 Task: Add Nordic Naturals Ultimate Omega 2X Mini to the cart.
Action: Mouse moved to (249, 115)
Screenshot: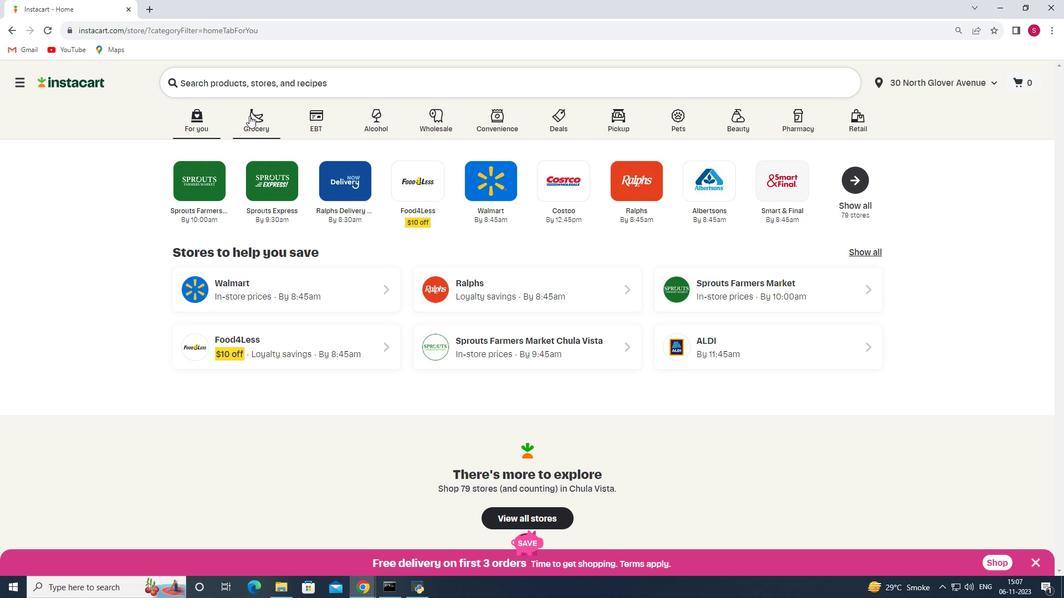 
Action: Mouse pressed left at (249, 115)
Screenshot: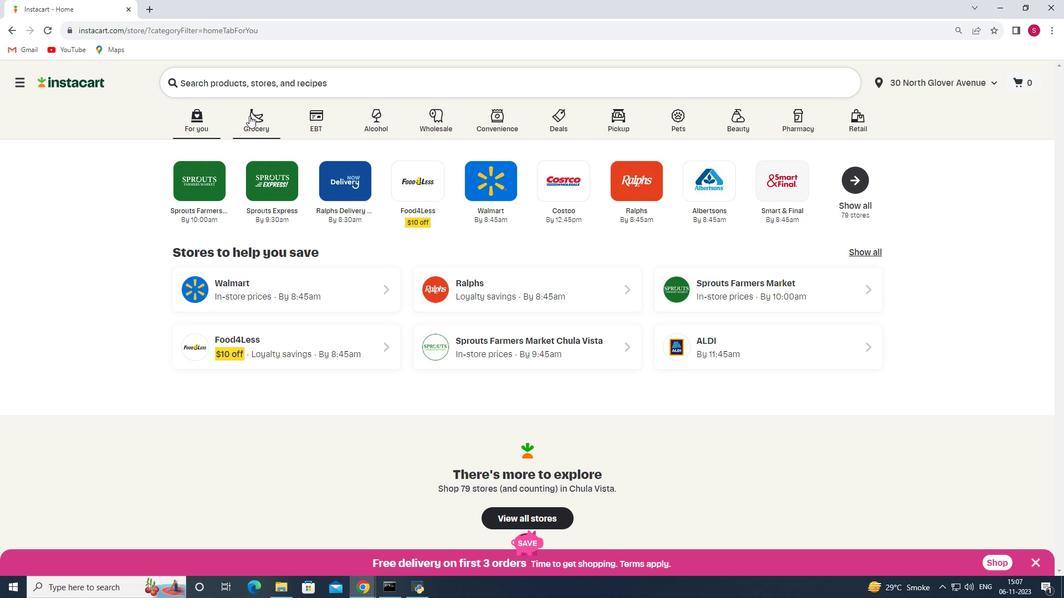 
Action: Mouse moved to (238, 328)
Screenshot: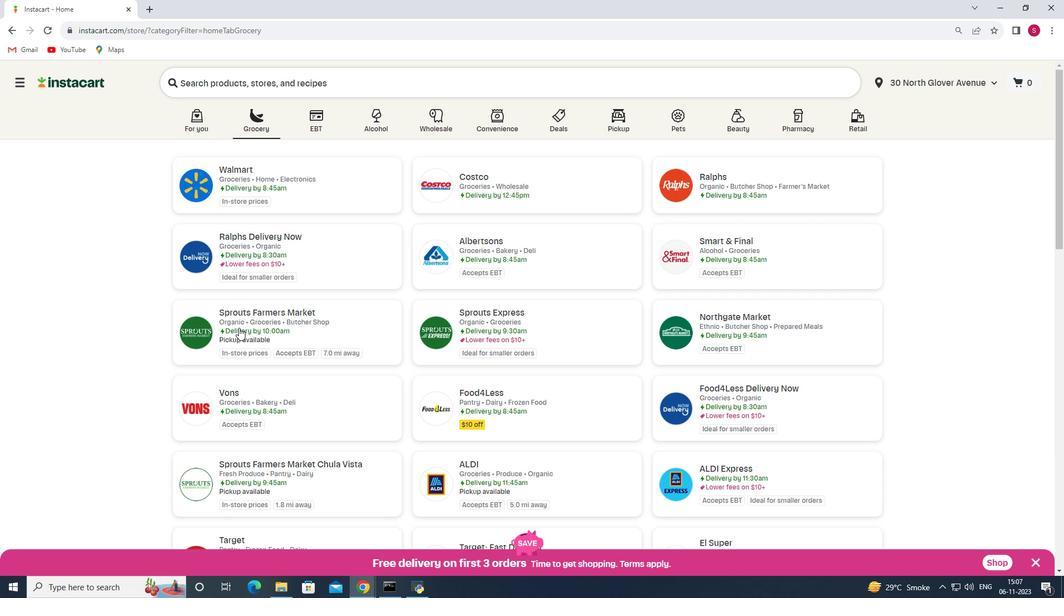 
Action: Mouse pressed left at (238, 328)
Screenshot: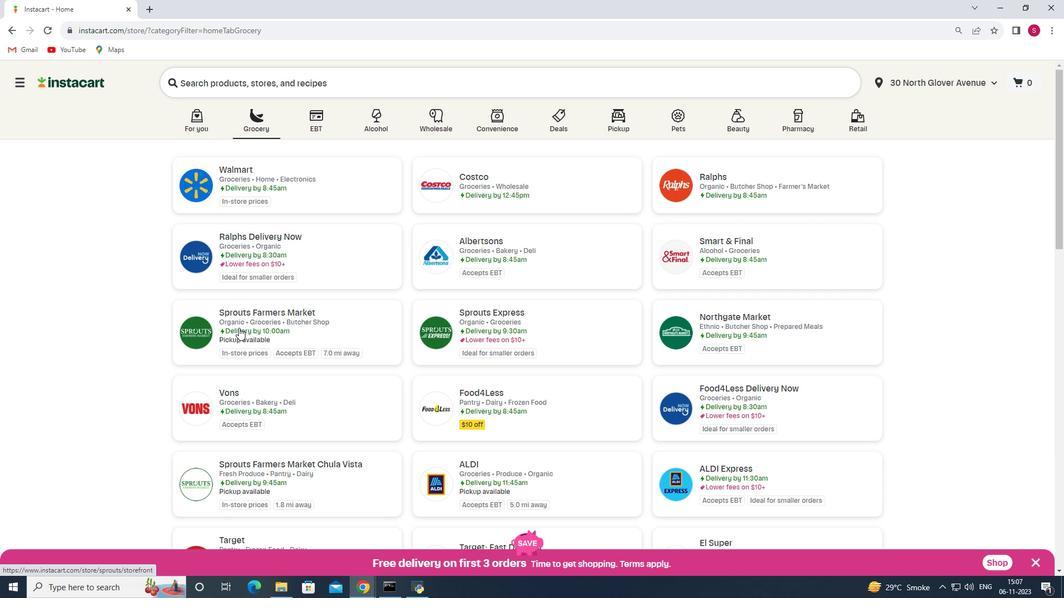 
Action: Mouse moved to (53, 373)
Screenshot: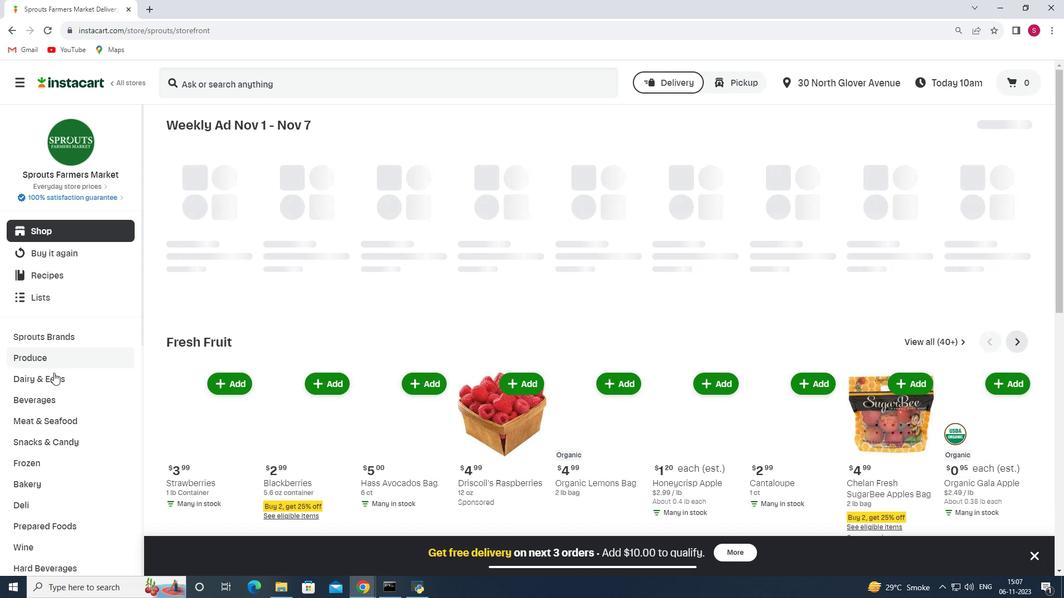 
Action: Mouse scrolled (53, 372) with delta (0, 0)
Screenshot: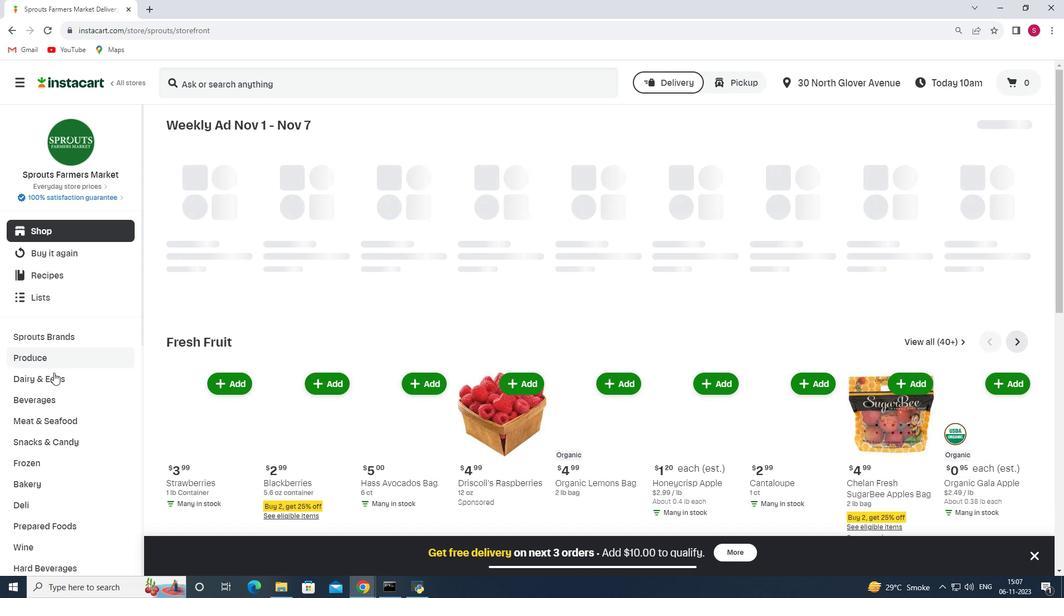 
Action: Mouse scrolled (53, 372) with delta (0, 0)
Screenshot: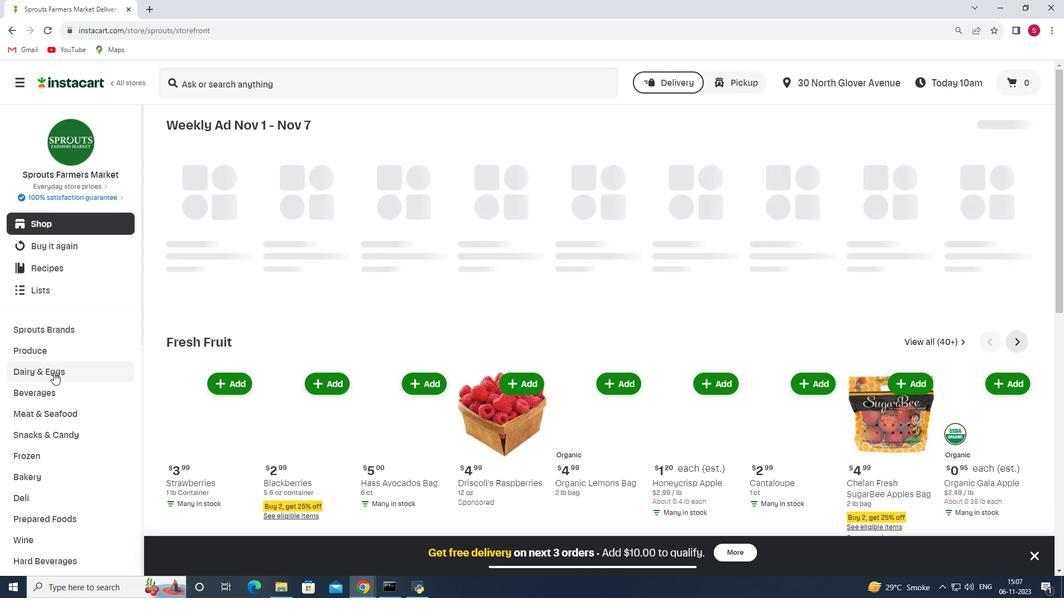 
Action: Mouse scrolled (53, 372) with delta (0, 0)
Screenshot: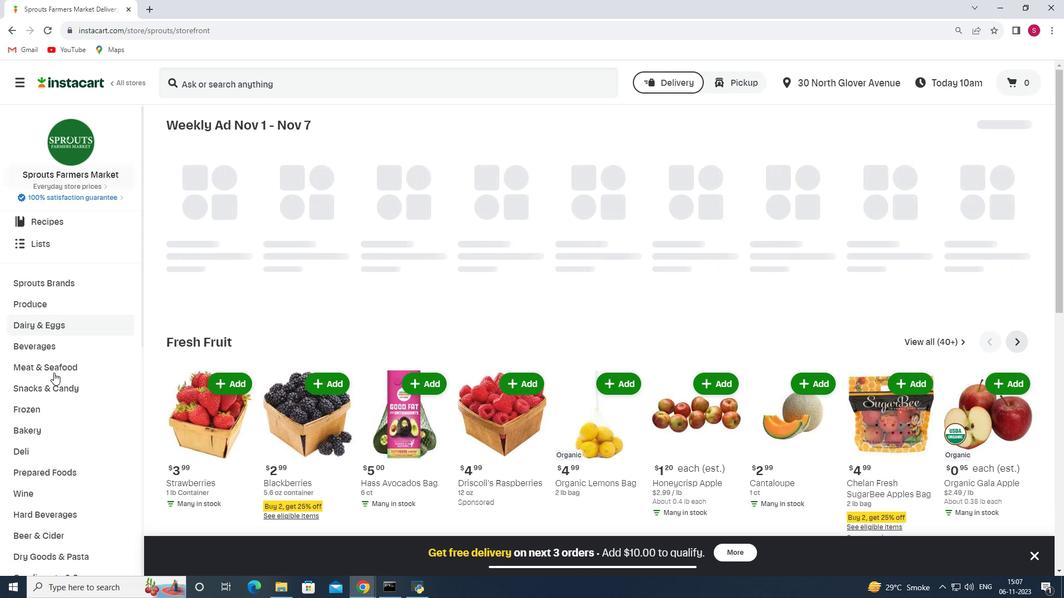 
Action: Mouse scrolled (53, 372) with delta (0, 0)
Screenshot: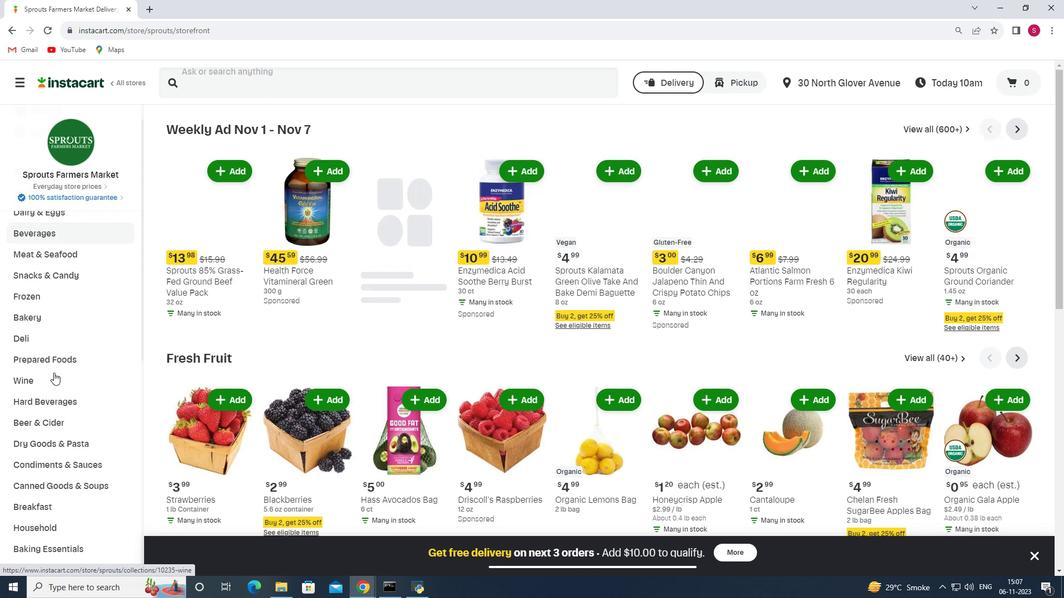 
Action: Mouse scrolled (53, 372) with delta (0, 0)
Screenshot: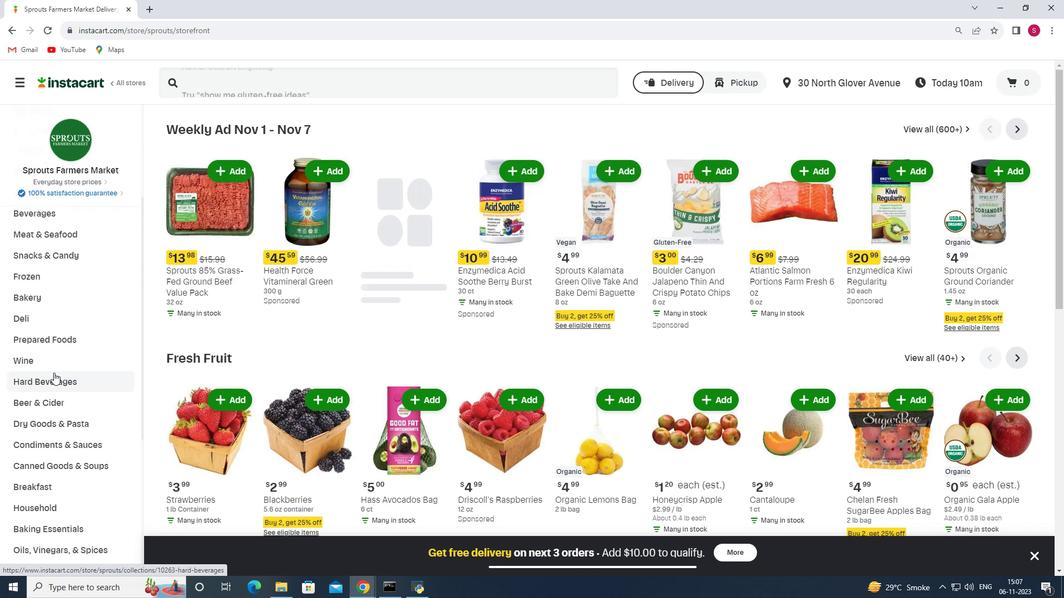 
Action: Mouse scrolled (53, 372) with delta (0, 0)
Screenshot: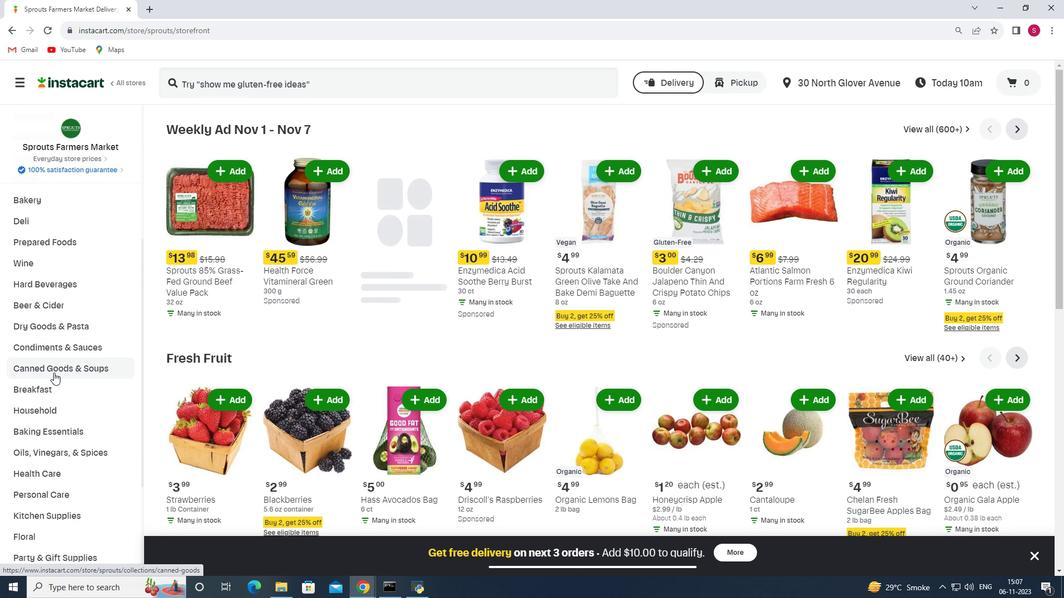 
Action: Mouse scrolled (53, 372) with delta (0, 0)
Screenshot: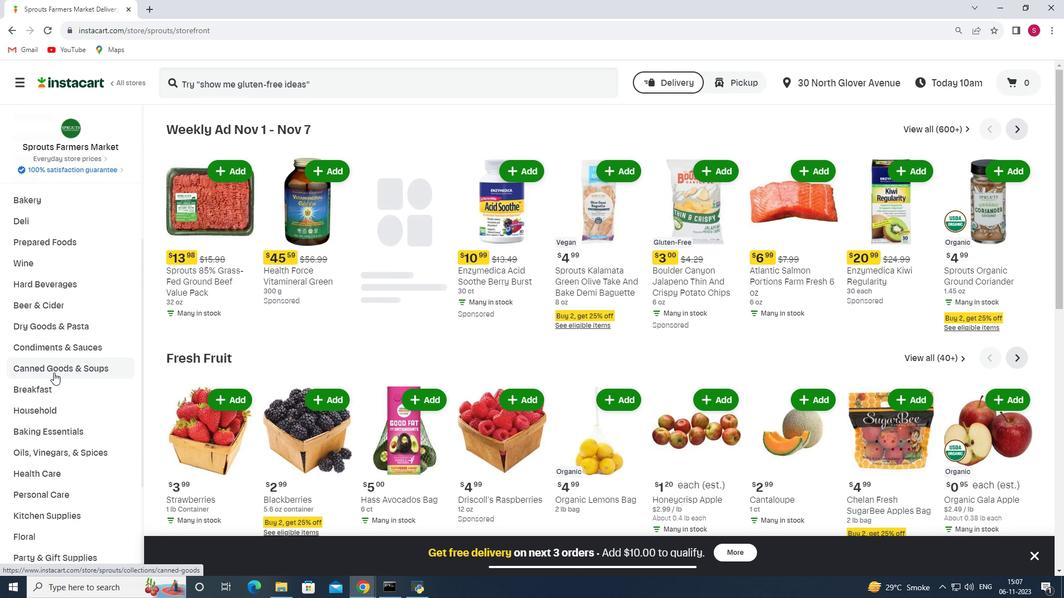 
Action: Mouse moved to (53, 366)
Screenshot: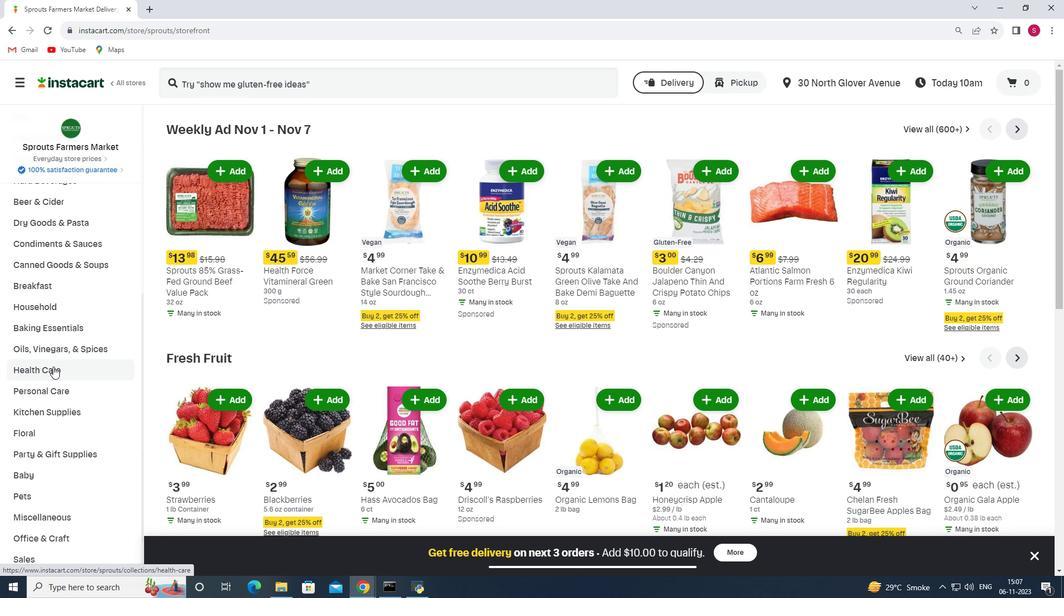 
Action: Mouse pressed left at (53, 366)
Screenshot: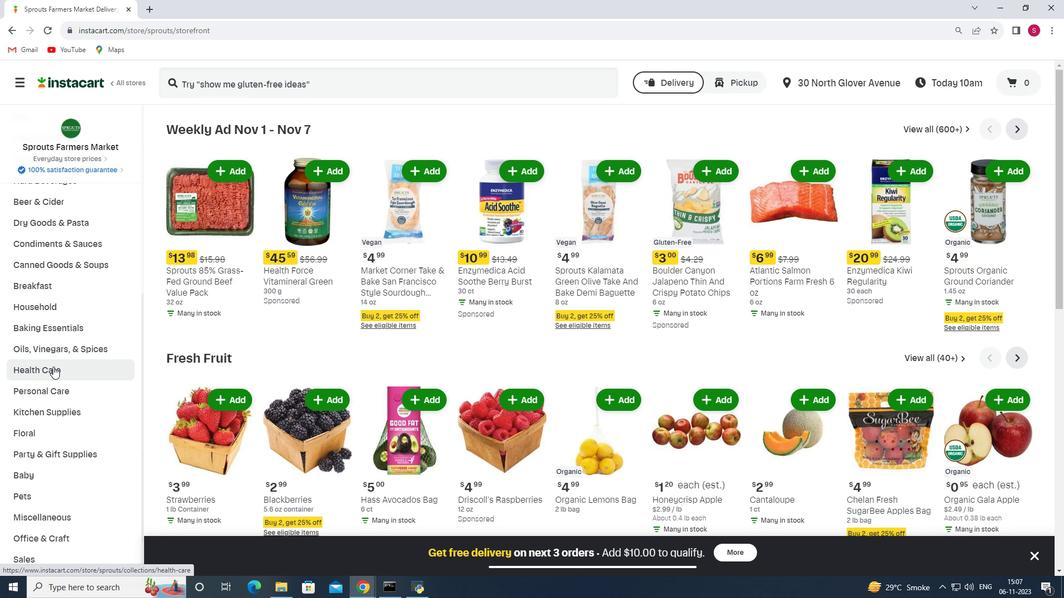 
Action: Mouse moved to (403, 151)
Screenshot: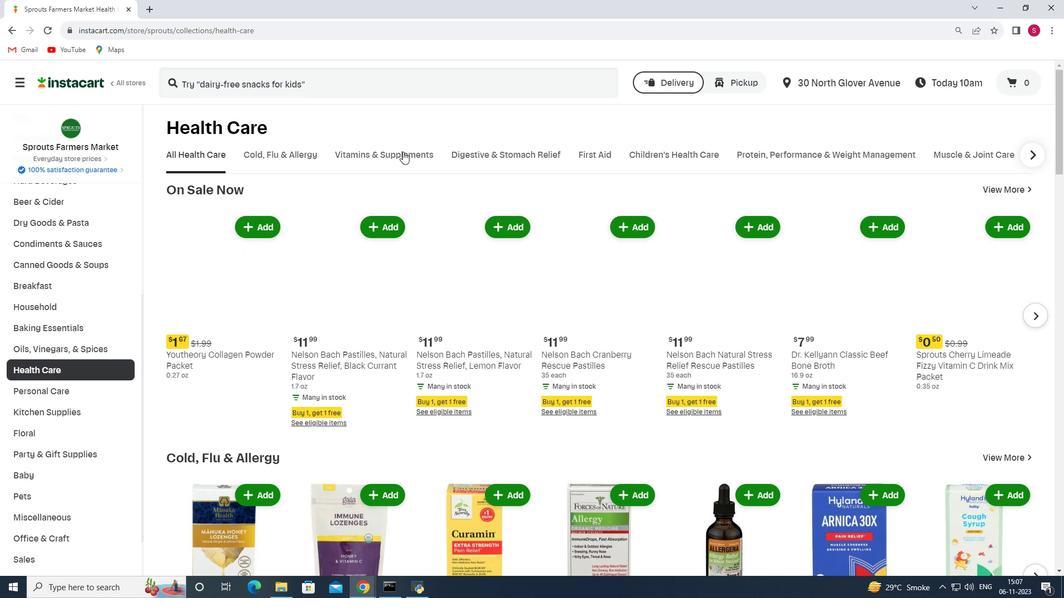 
Action: Mouse pressed left at (403, 151)
Screenshot: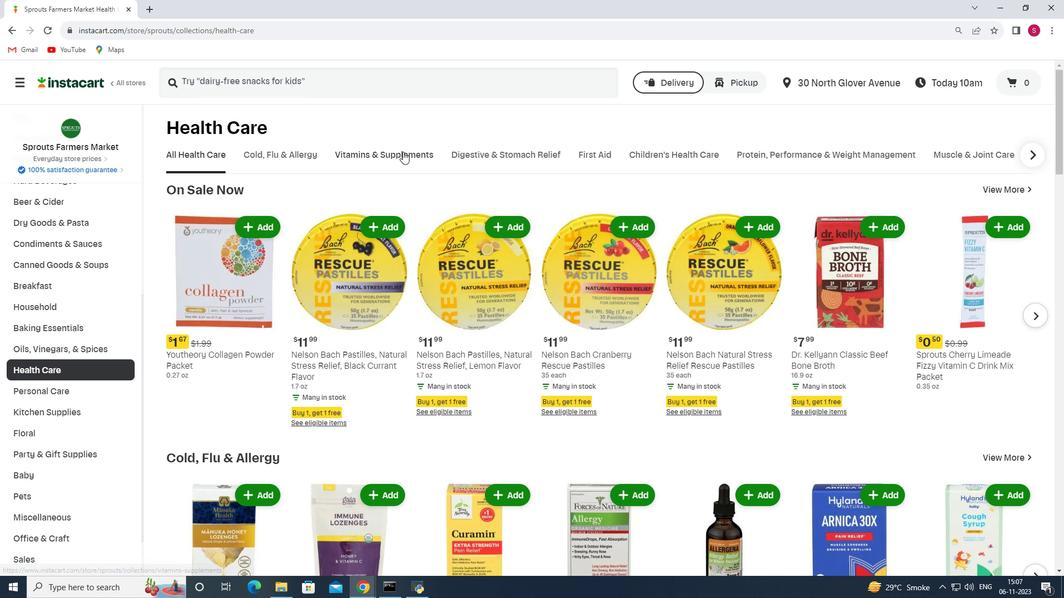 
Action: Mouse moved to (760, 199)
Screenshot: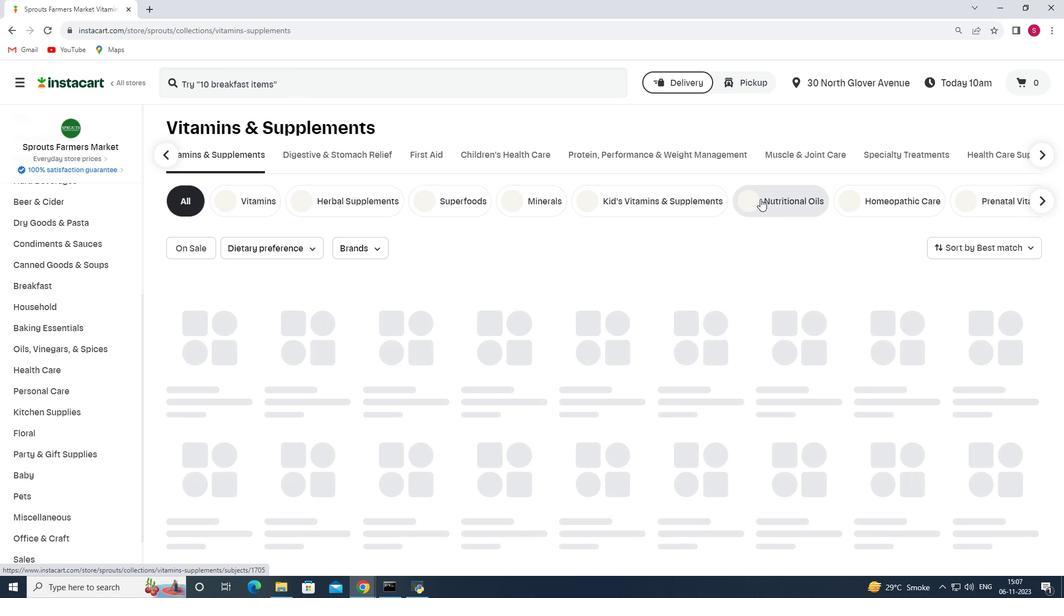
Action: Mouse pressed left at (760, 199)
Screenshot: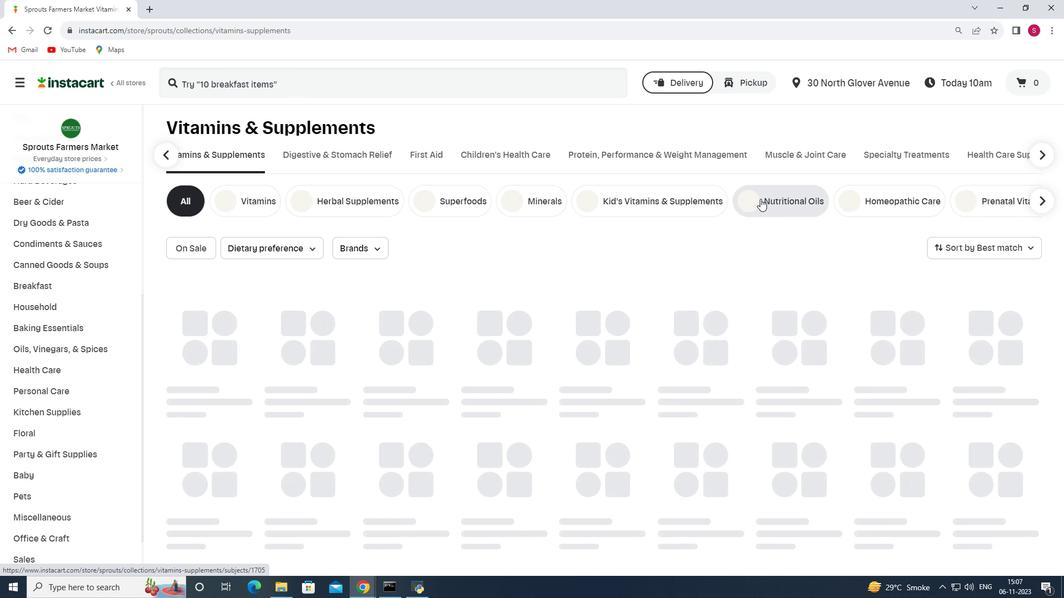 
Action: Mouse moved to (311, 79)
Screenshot: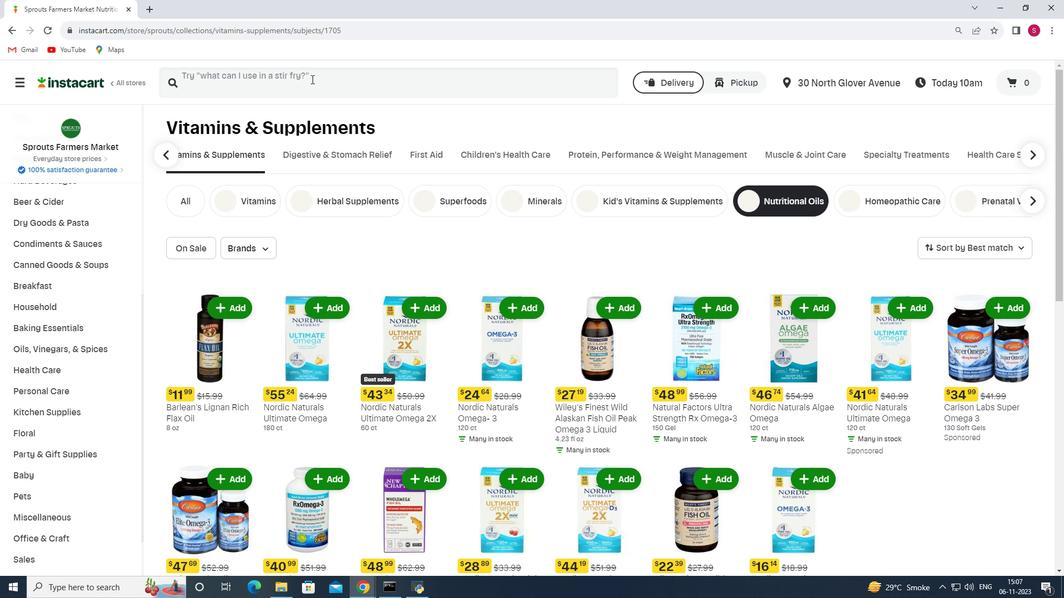 
Action: Mouse pressed left at (311, 79)
Screenshot: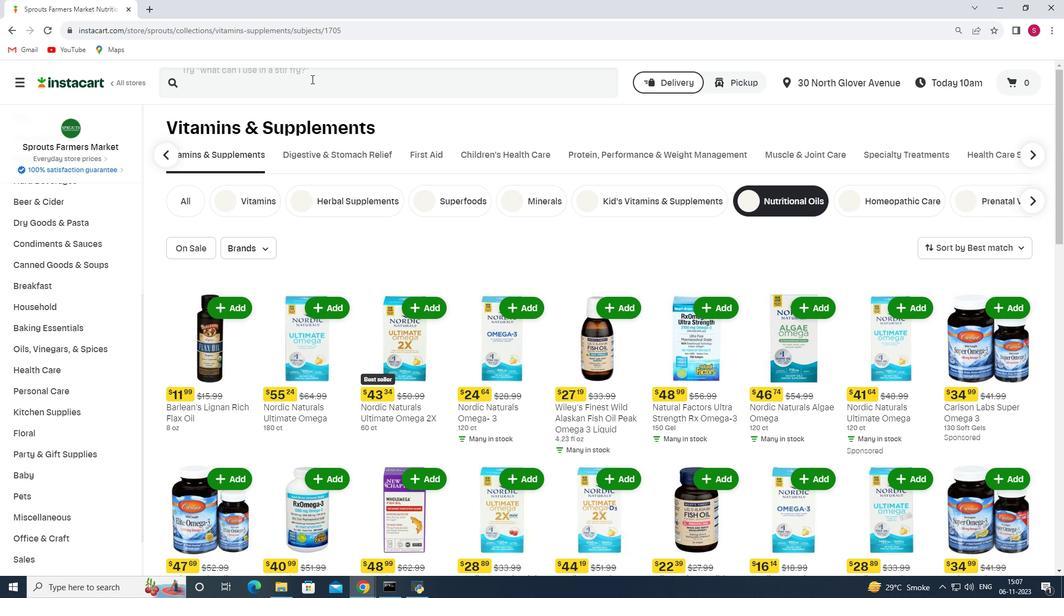 
Action: Key pressed <Key.shift>Nordic<Key.space><Key.shift>Naturals<Key.space><Key.shift>Ultimate<Key.space><Key.shift>Omega<Key.space>2<Key.shift>X<Key.space><Key.shift>Mini<Key.enter>
Screenshot: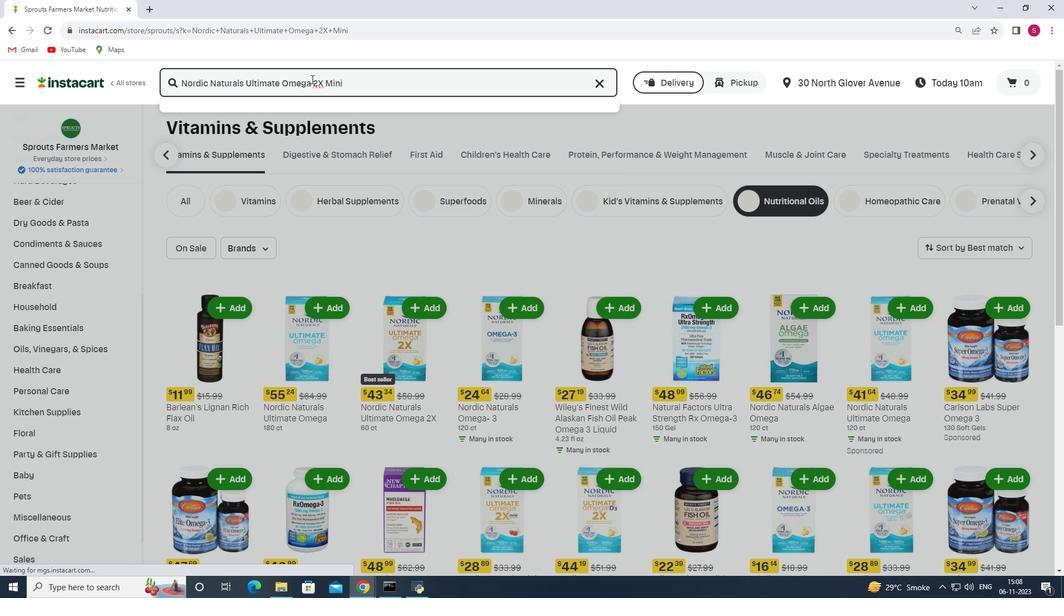 
Action: Mouse moved to (646, 172)
Screenshot: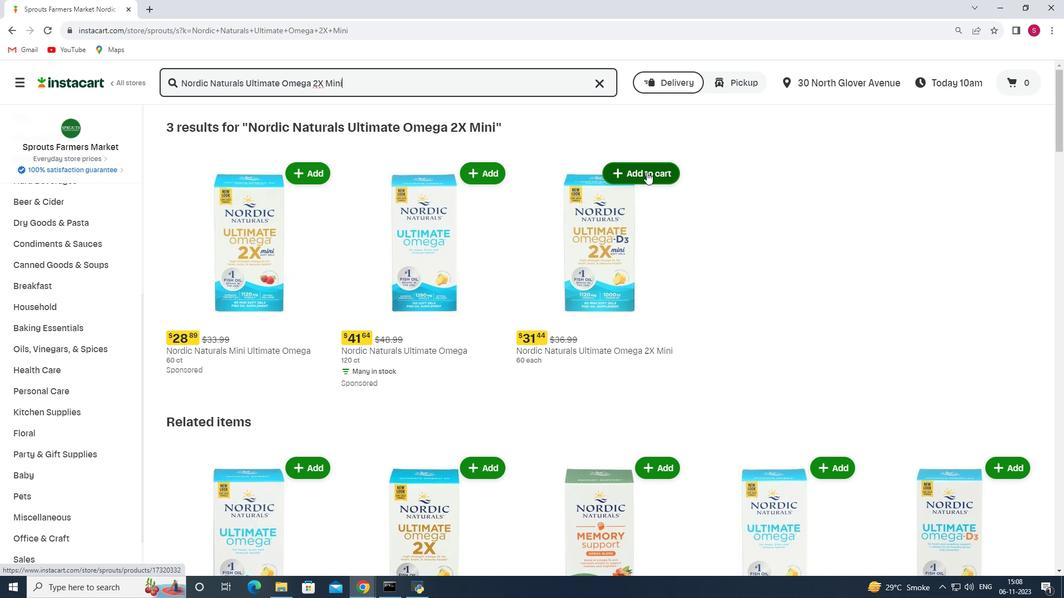 
Action: Mouse pressed left at (646, 172)
Screenshot: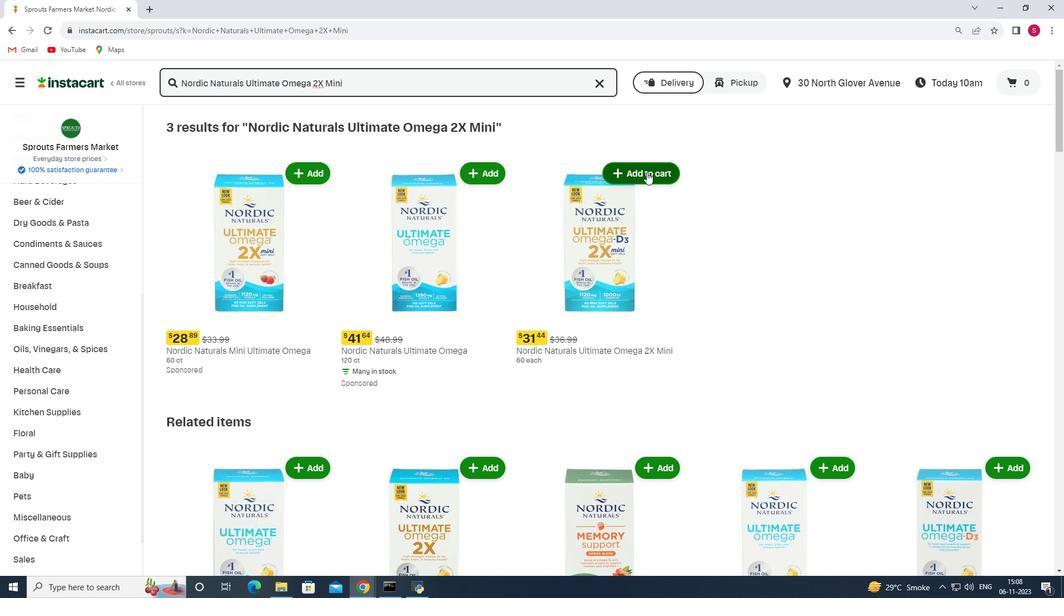 
Action: Mouse moved to (638, 181)
Screenshot: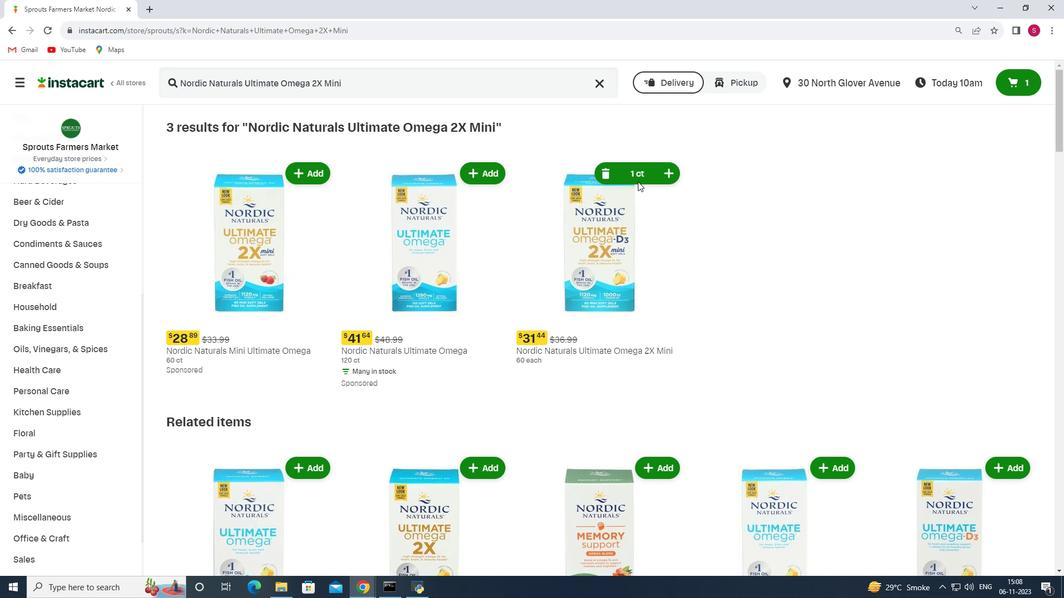 
